 Task: Calculate mortgage payments for a home in Seattle, Washington, with a fixed-rate mortgage,.
Action: Mouse moved to (303, 232)
Screenshot: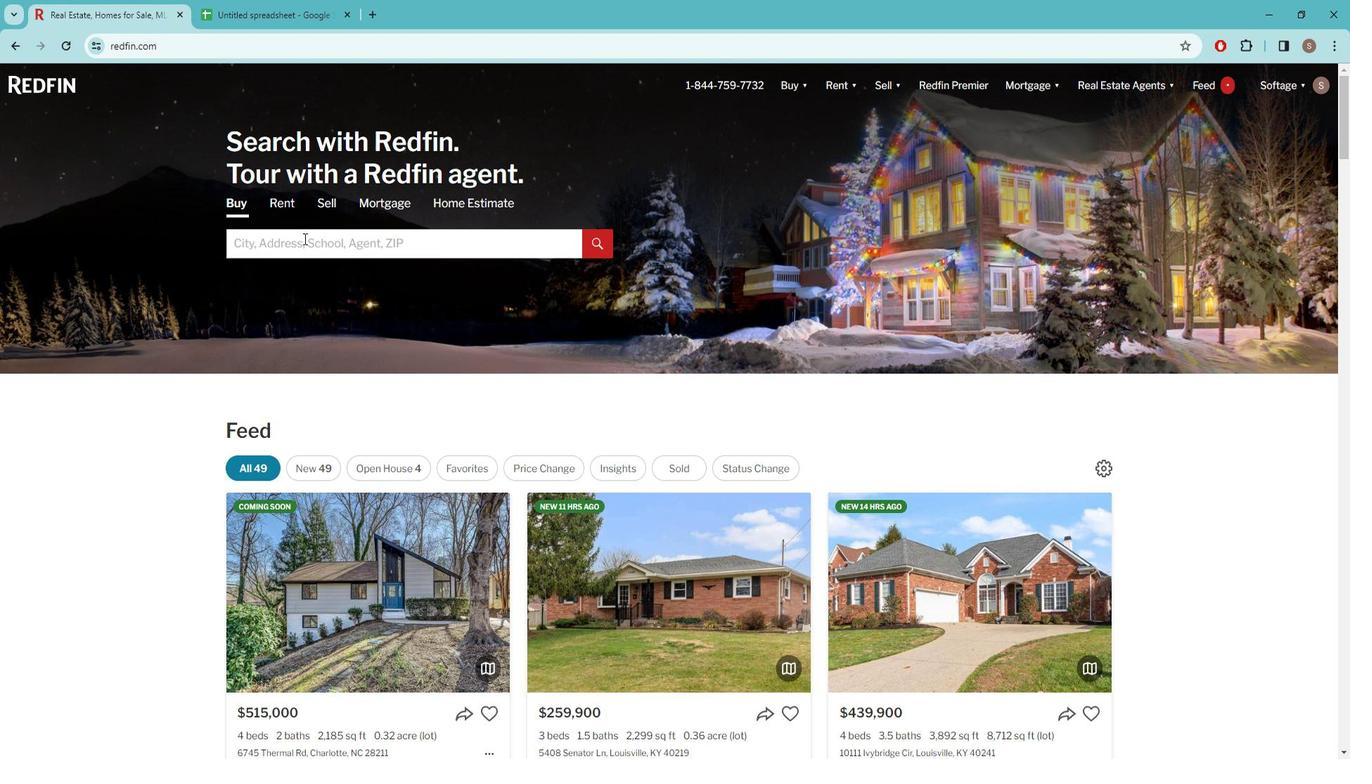 
Action: Mouse pressed left at (303, 232)
Screenshot: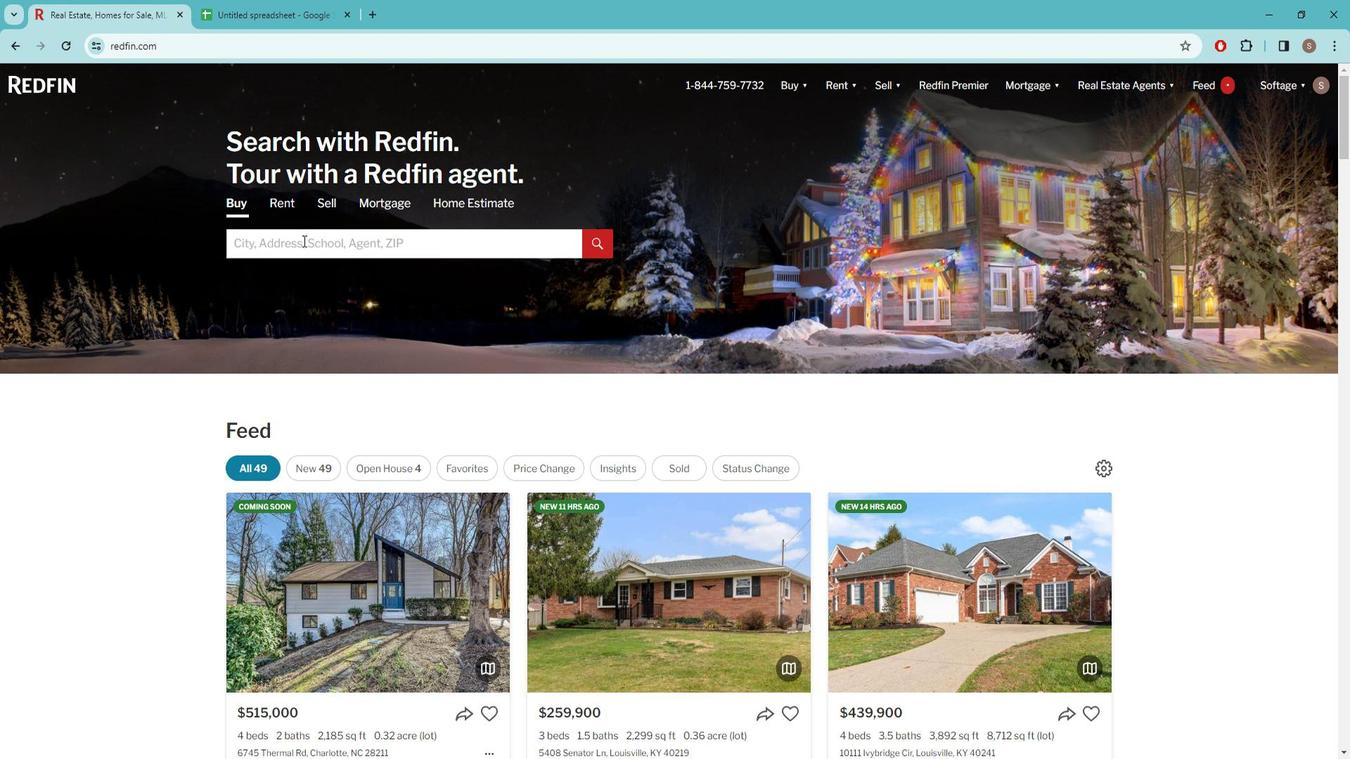 
Action: Mouse moved to (302, 233)
Screenshot: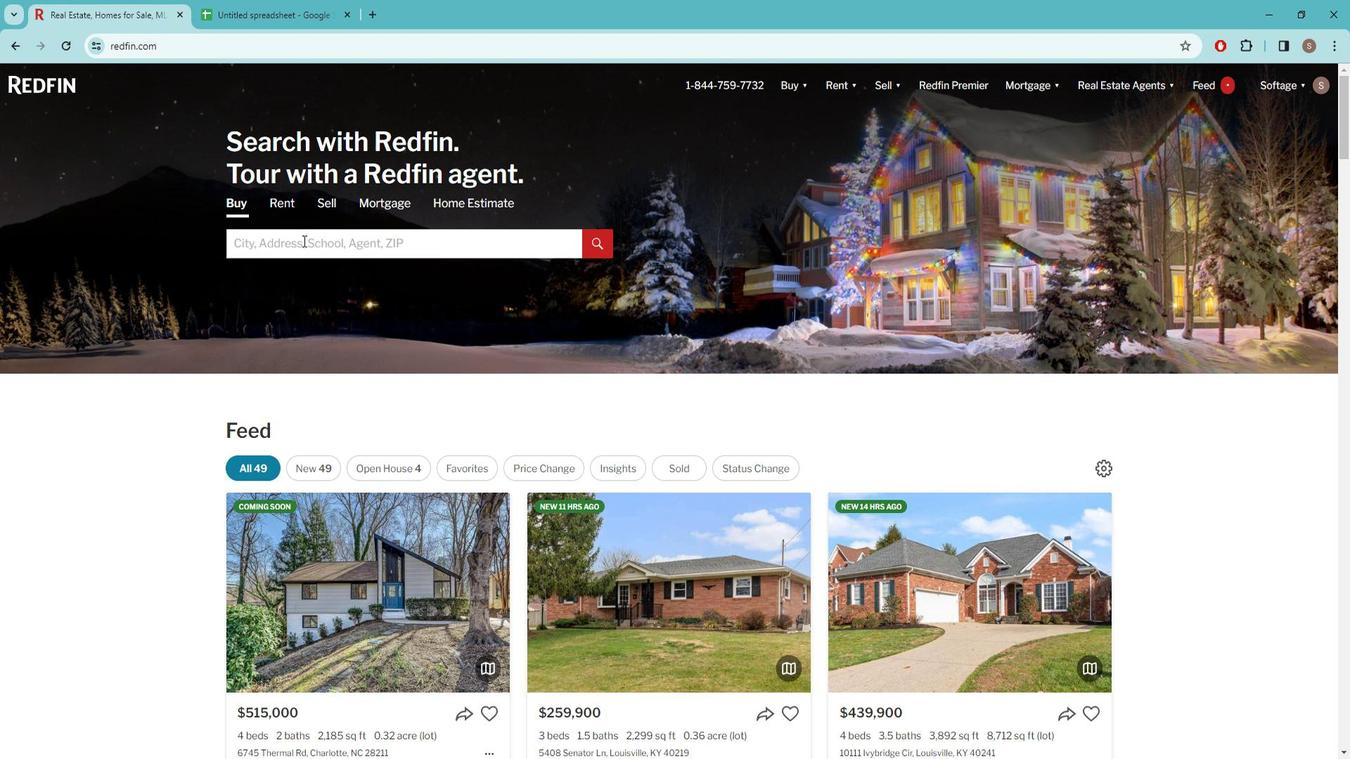 
Action: Key pressed s<Key.caps_lock>EATTLE
Screenshot: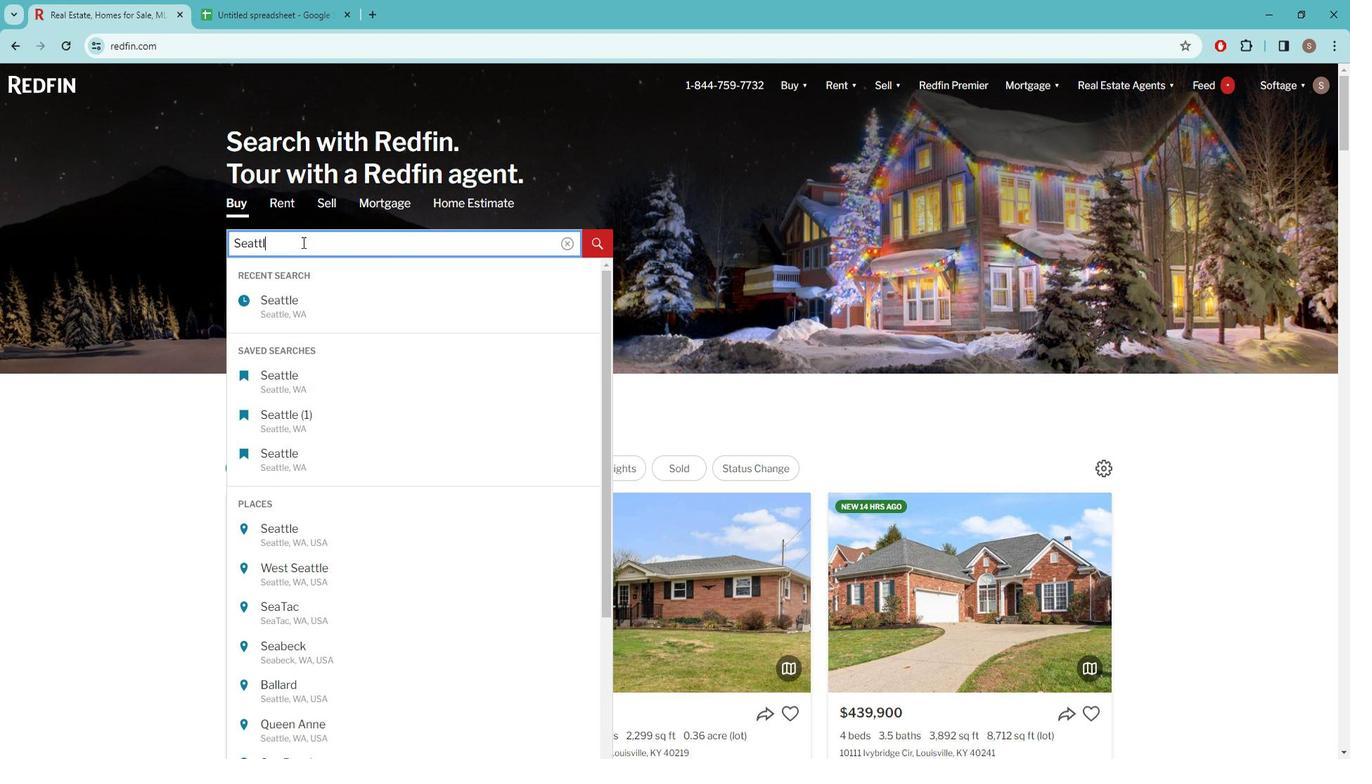 
Action: Mouse moved to (300, 287)
Screenshot: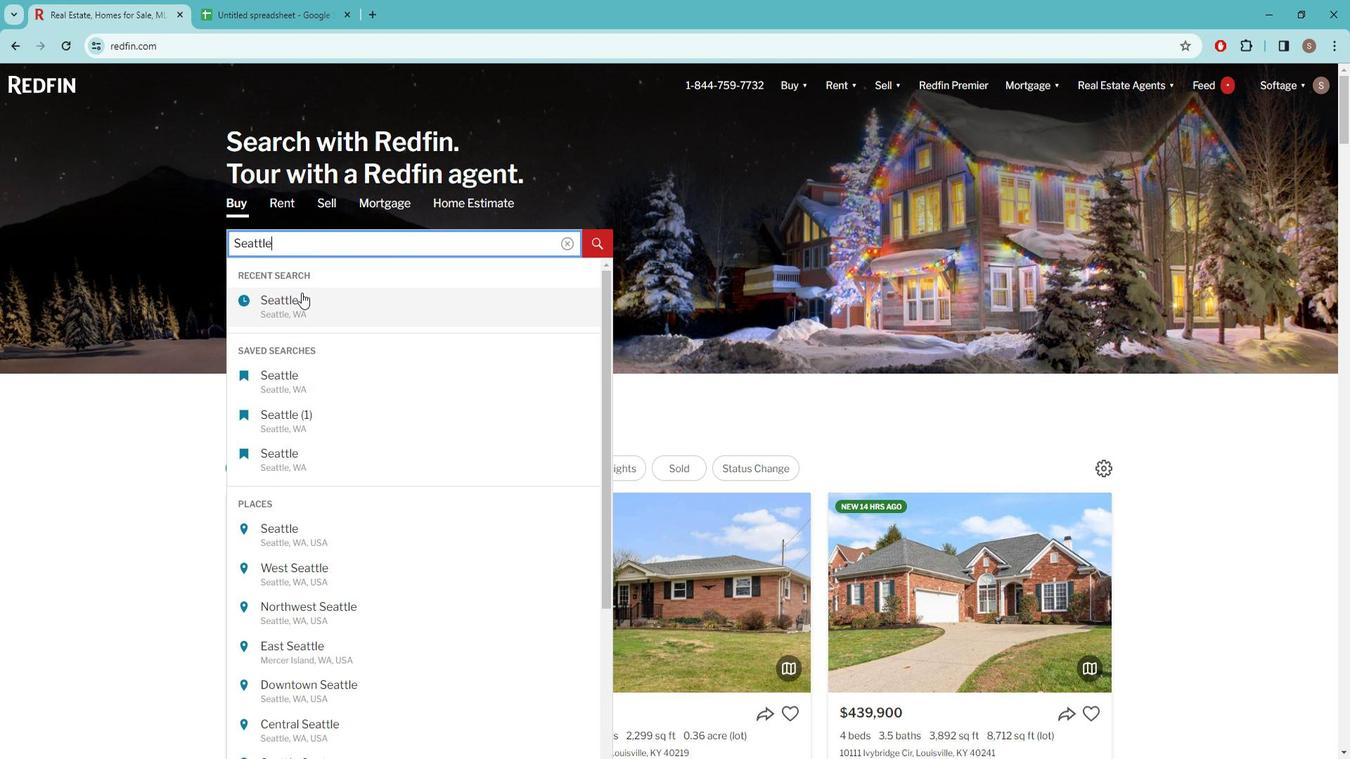
Action: Mouse pressed left at (300, 287)
Screenshot: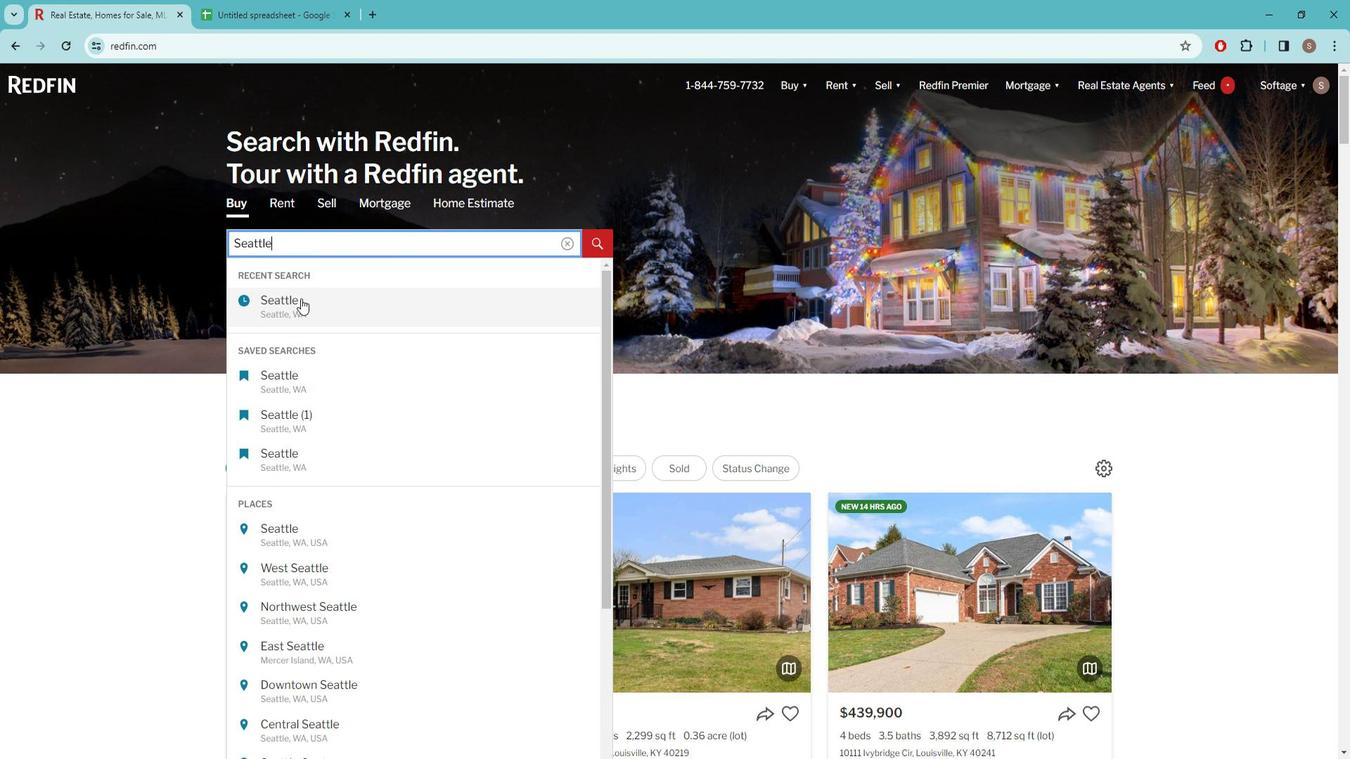 
Action: Mouse moved to (1018, 199)
Screenshot: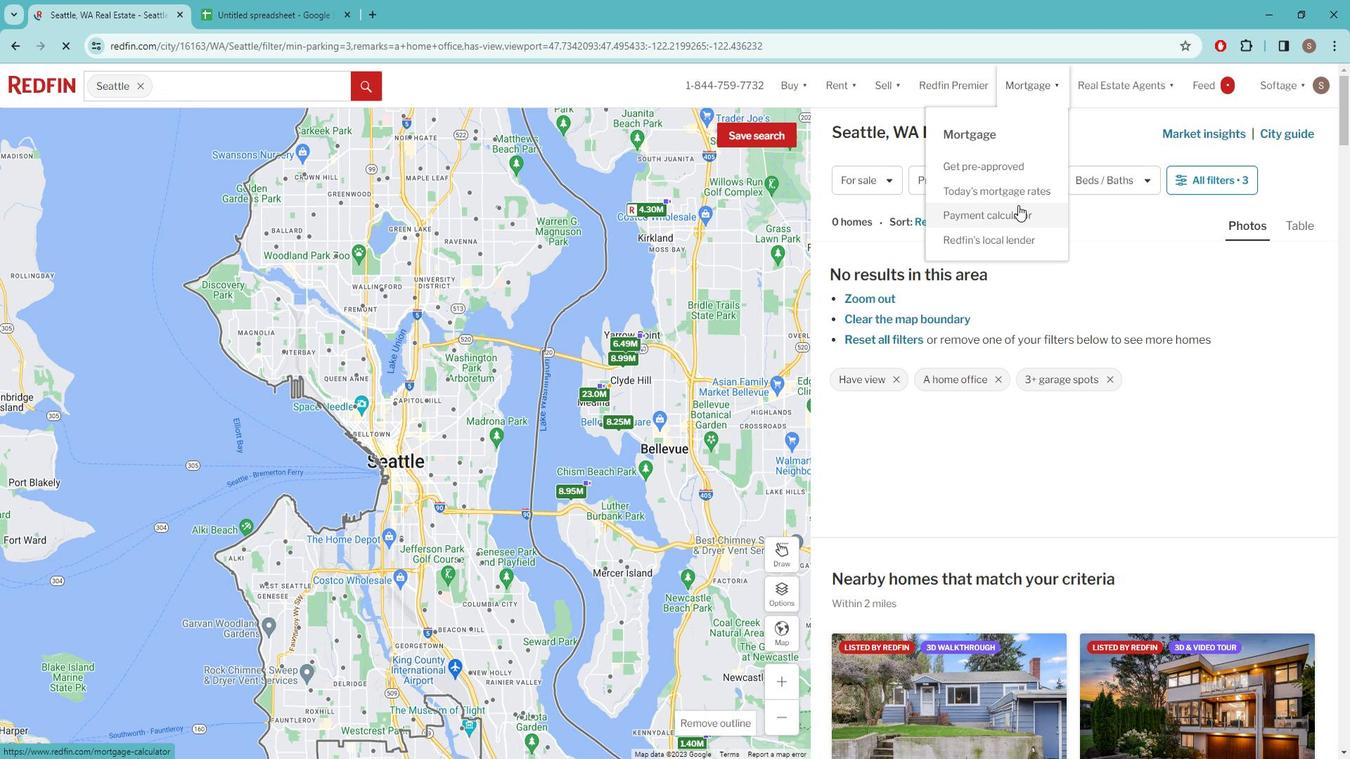 
Action: Mouse pressed left at (1018, 199)
Screenshot: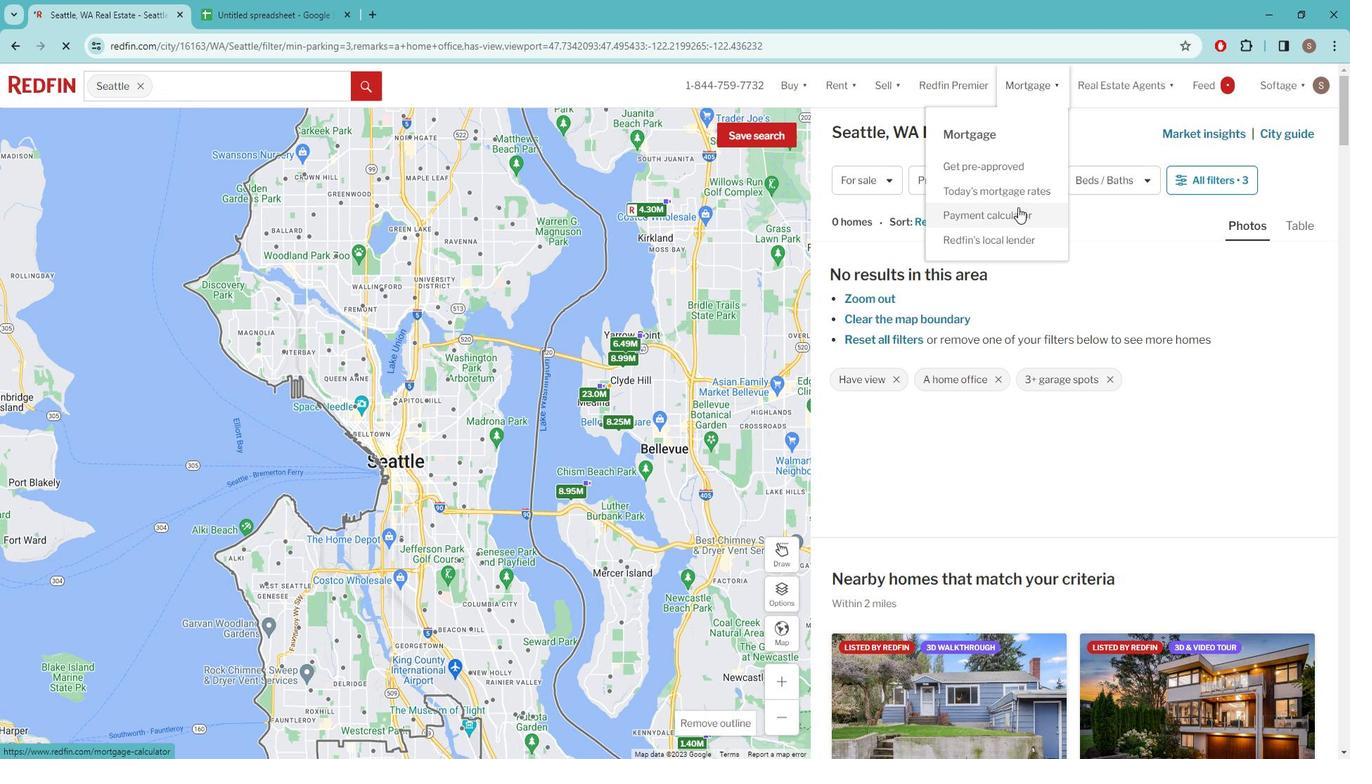 
Action: Mouse moved to (450, 189)
Screenshot: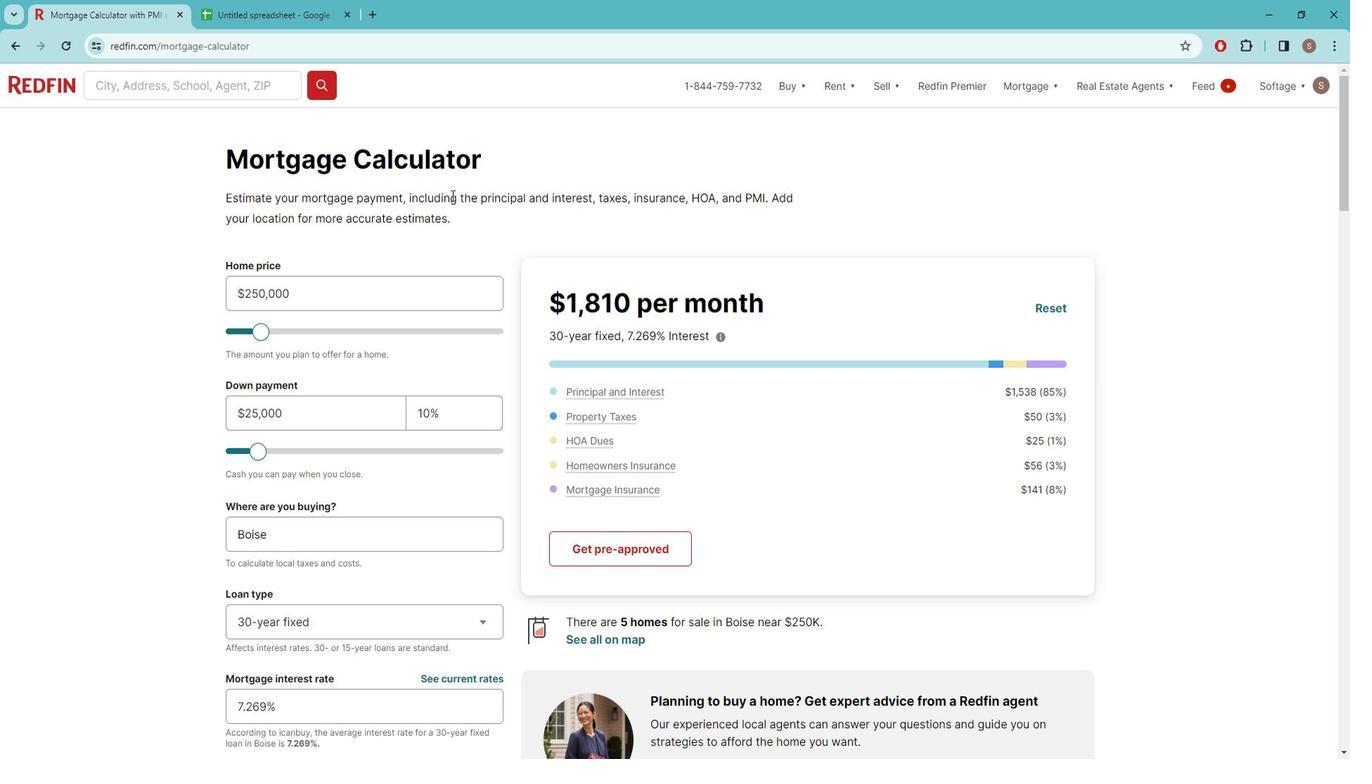 
Action: Mouse scrolled (450, 188) with delta (0, 0)
Screenshot: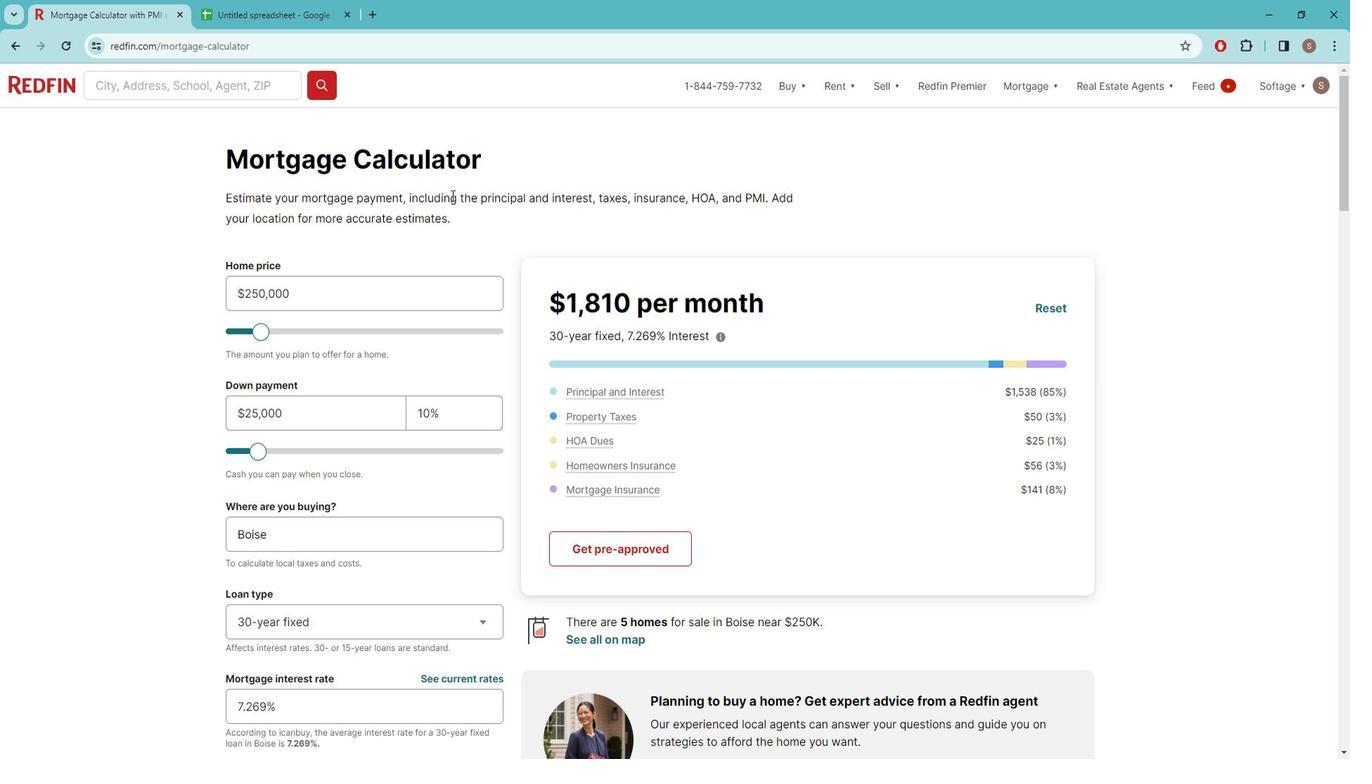 
Action: Mouse moved to (417, 441)
Screenshot: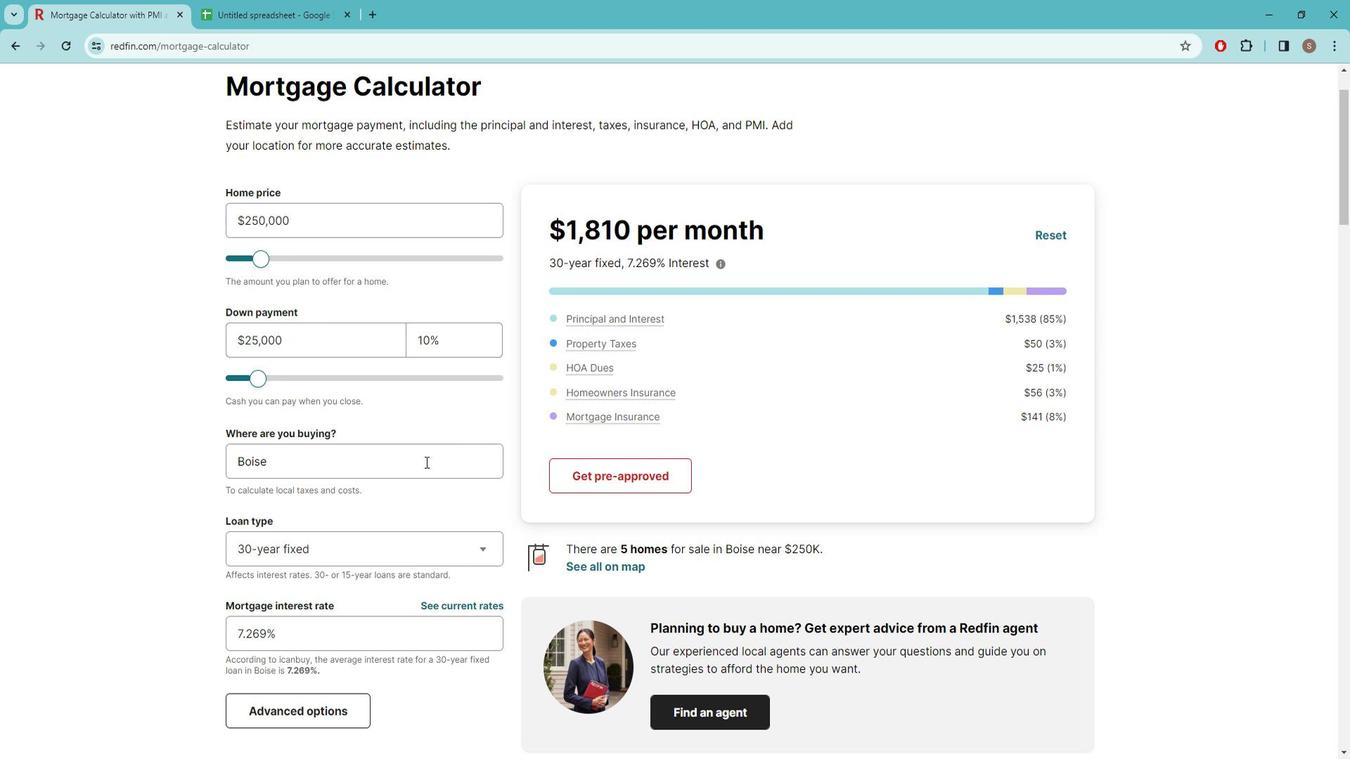 
Action: Mouse pressed left at (417, 441)
Screenshot: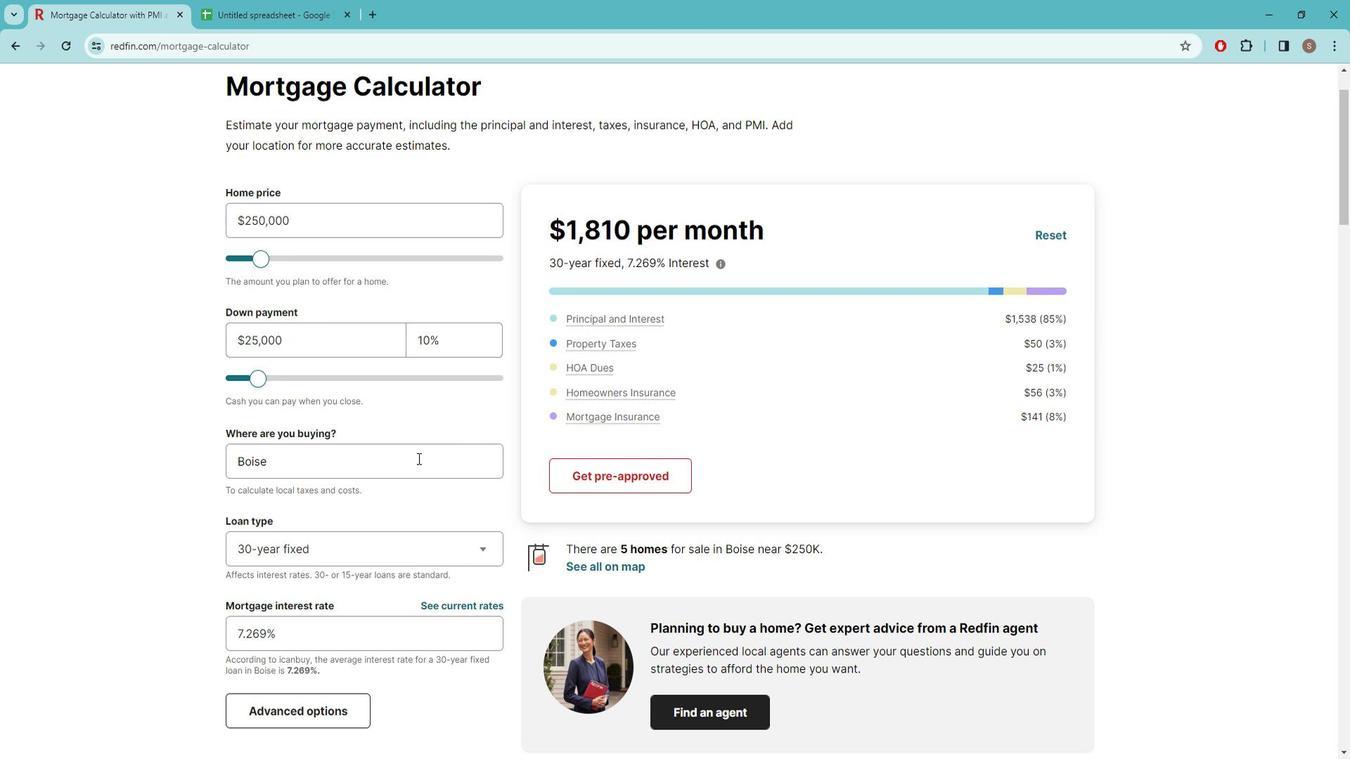 
Action: Key pressed <Key.backspace><Key.backspace><Key.backspace><Key.backspace><Key.backspace><Key.backspace><Key.backspace><Key.backspace><Key.backspace><Key.backspace><Key.backspace><Key.backspace><Key.backspace><Key.backspace><Key.backspace><Key.backspace><Key.backspace><Key.backspace><Key.caps_lock>s<Key.caps_lock>EATTLE
Screenshot: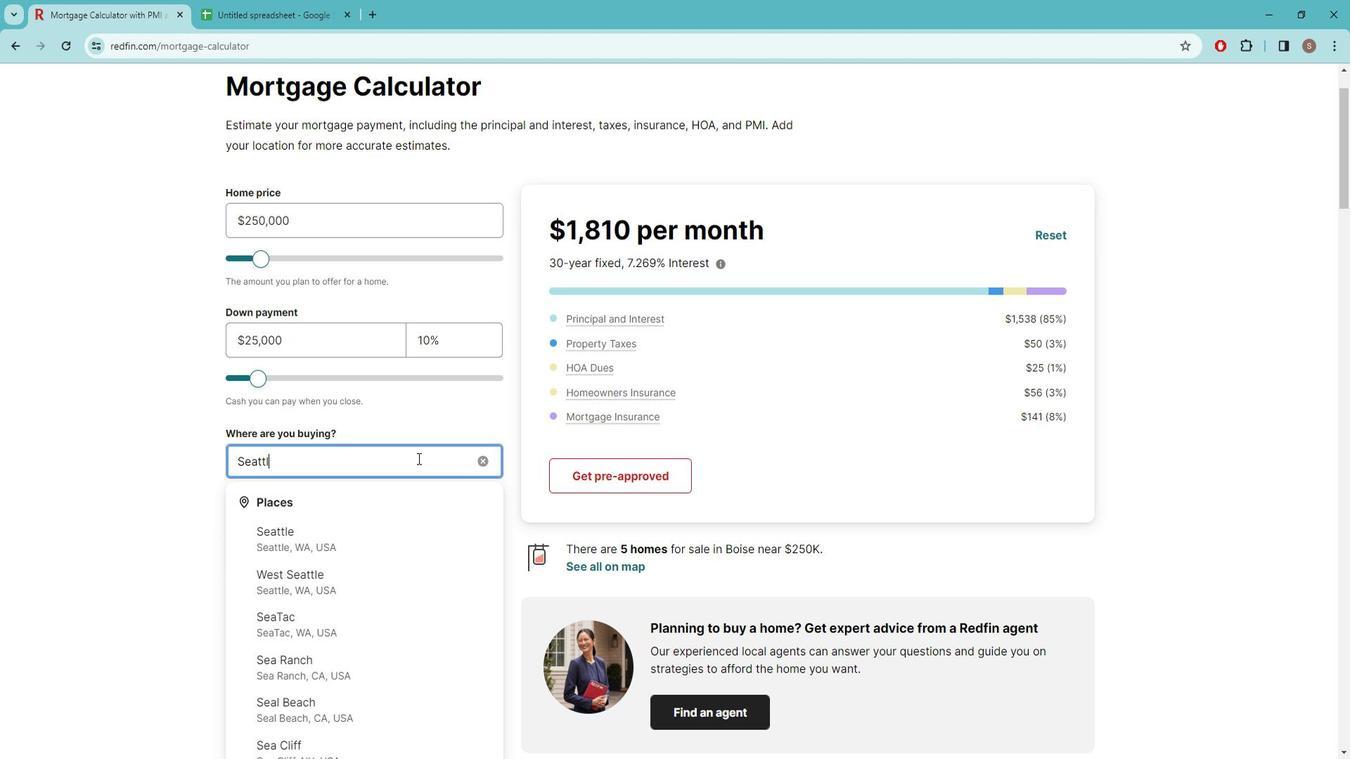 
Action: Mouse moved to (358, 509)
Screenshot: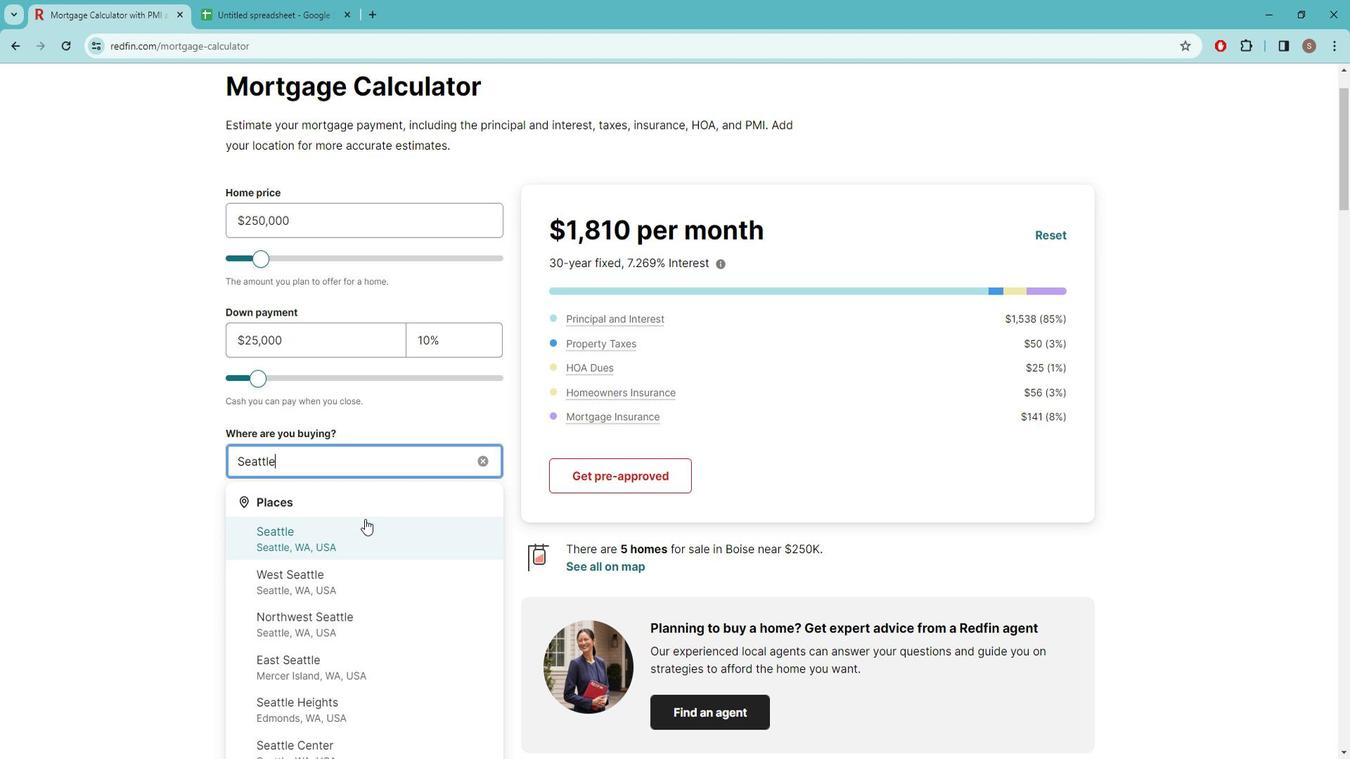 
Action: Mouse pressed left at (358, 509)
Screenshot: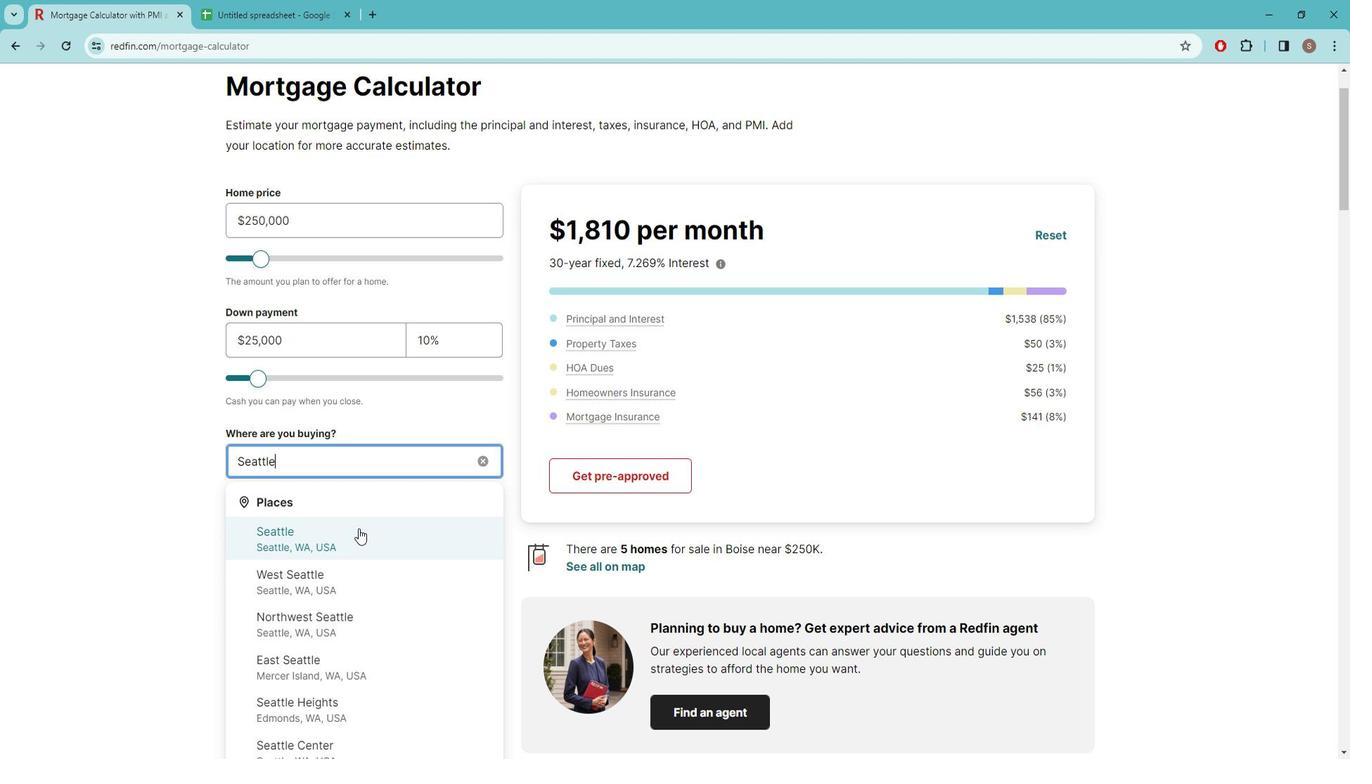 
Action: Mouse moved to (398, 483)
Screenshot: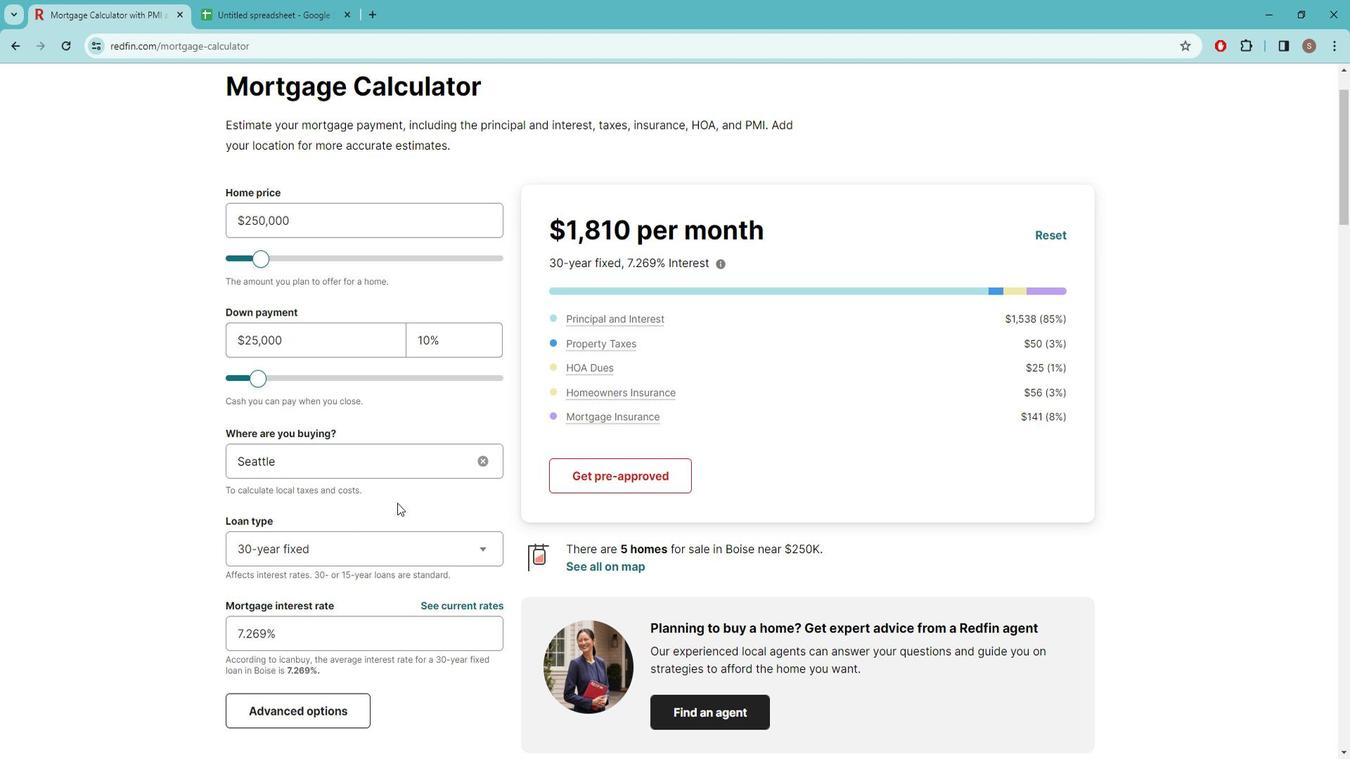 
Action: Mouse scrolled (398, 482) with delta (0, 0)
Screenshot: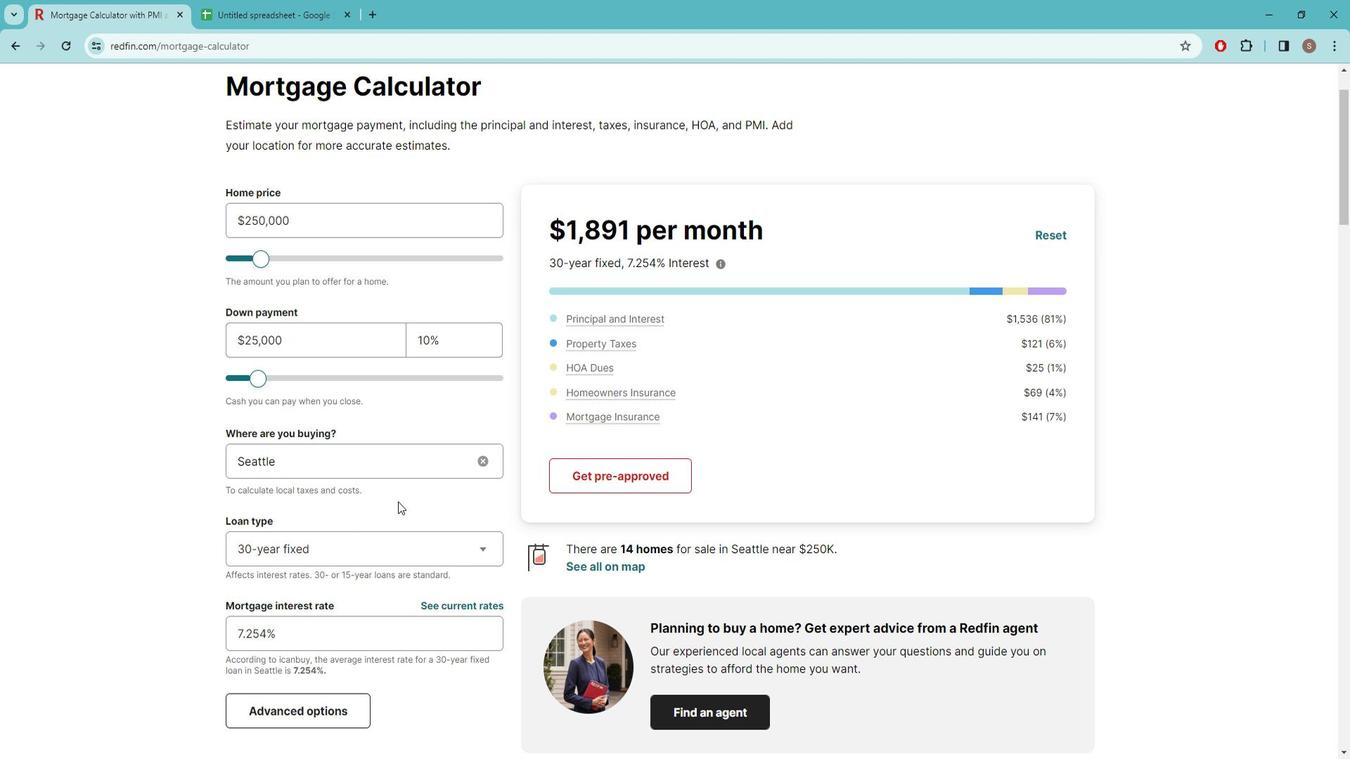 
Action: Mouse moved to (316, 608)
Screenshot: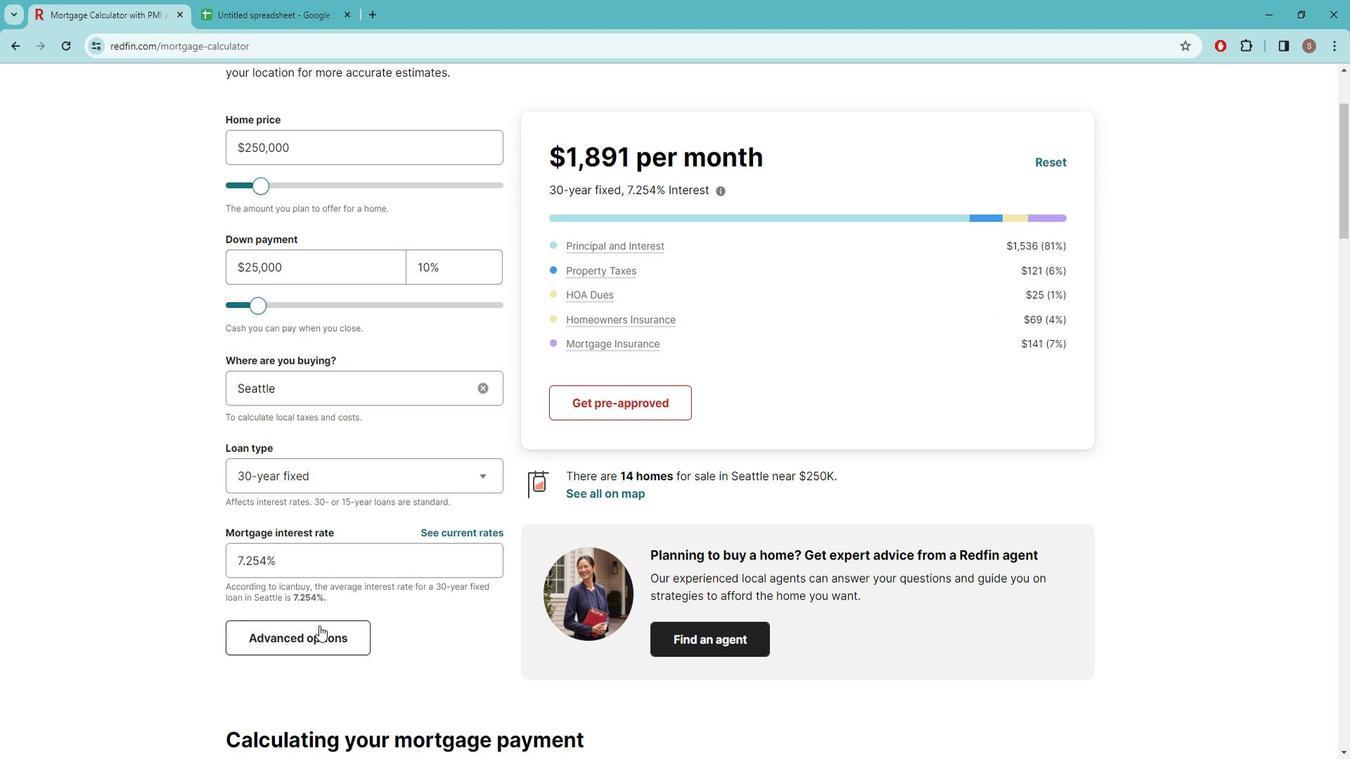 
Action: Mouse pressed left at (316, 608)
Screenshot: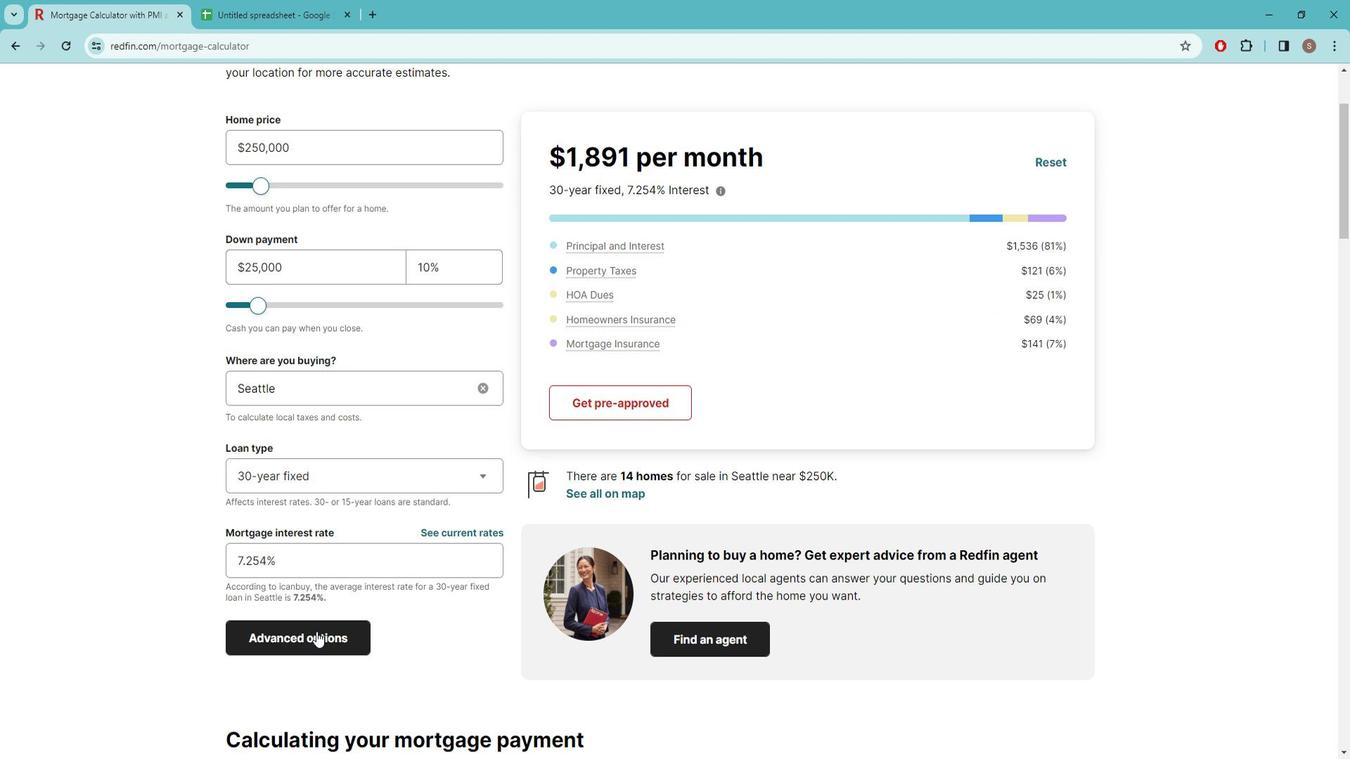 
Action: Mouse moved to (866, 529)
Screenshot: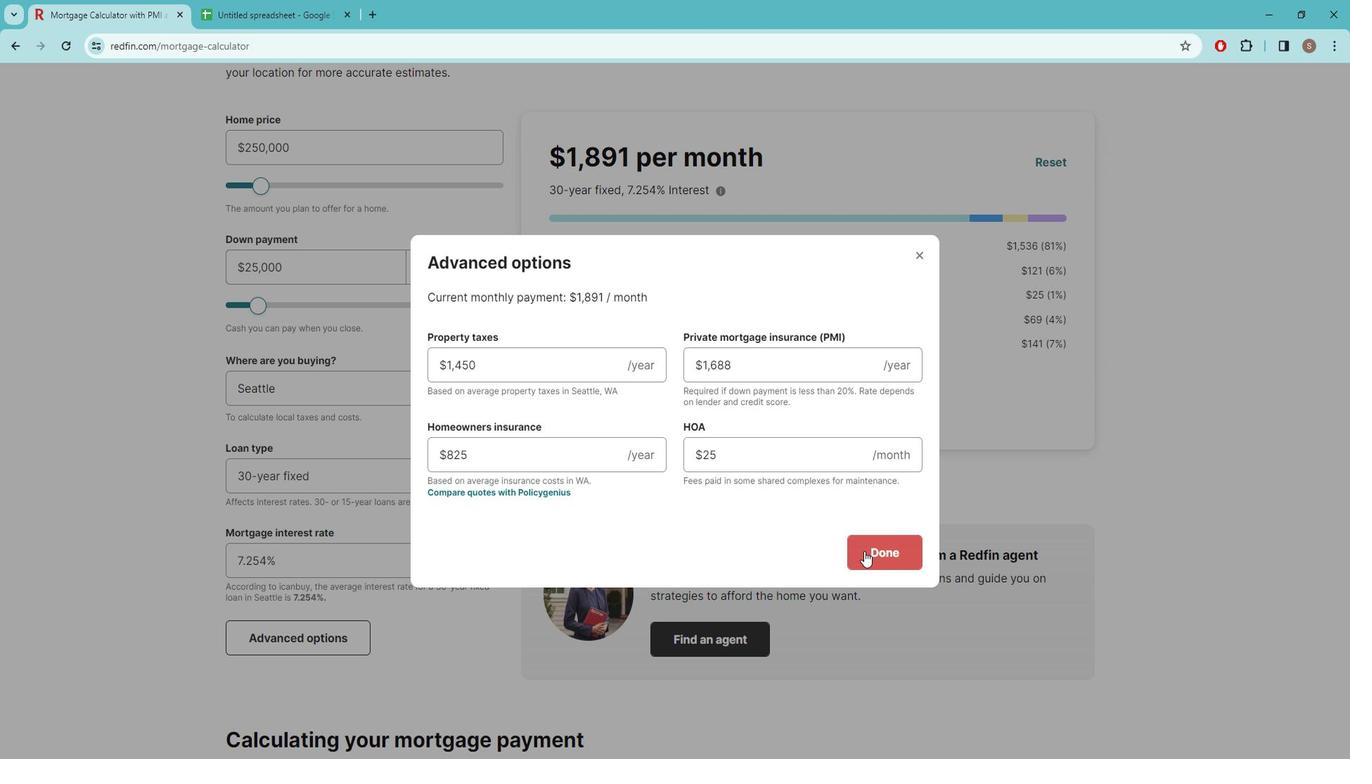
Action: Mouse pressed left at (866, 529)
Screenshot: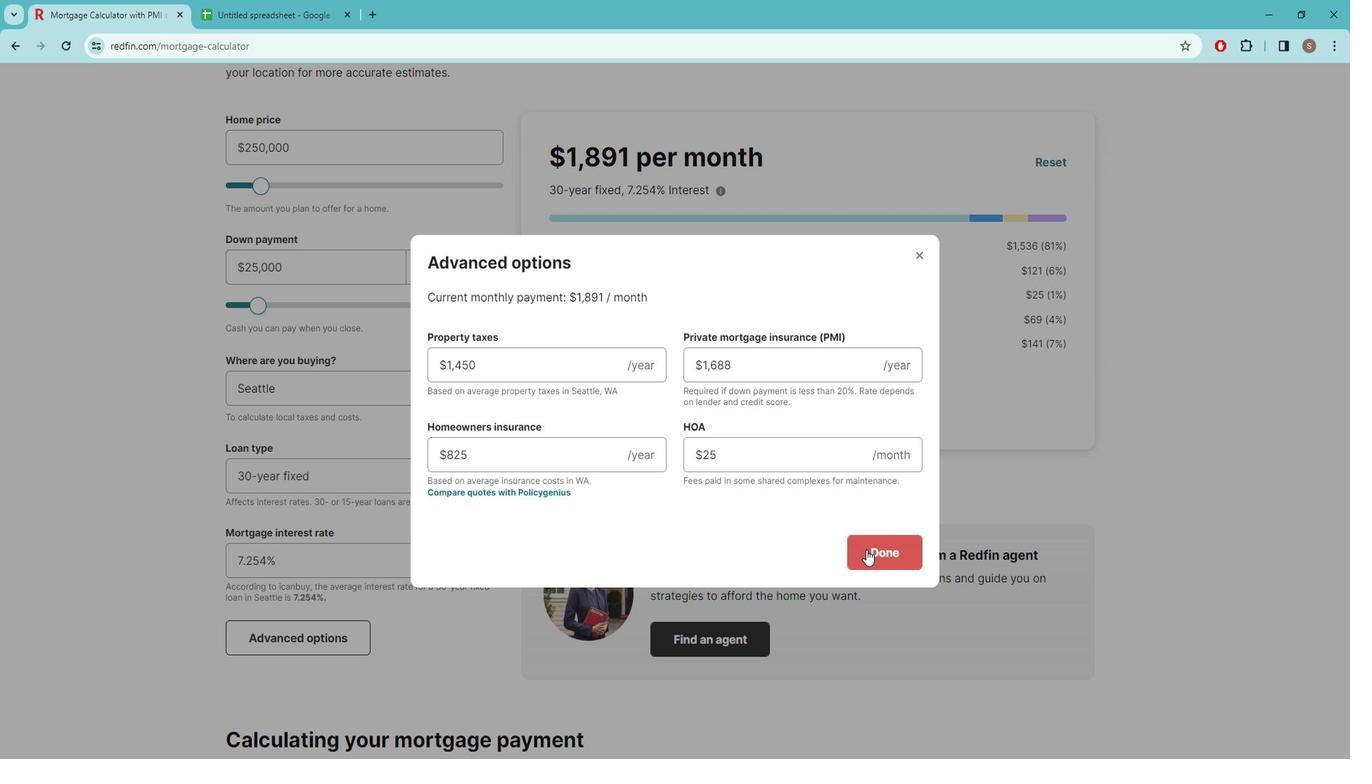 
Action: Mouse moved to (907, 535)
Screenshot: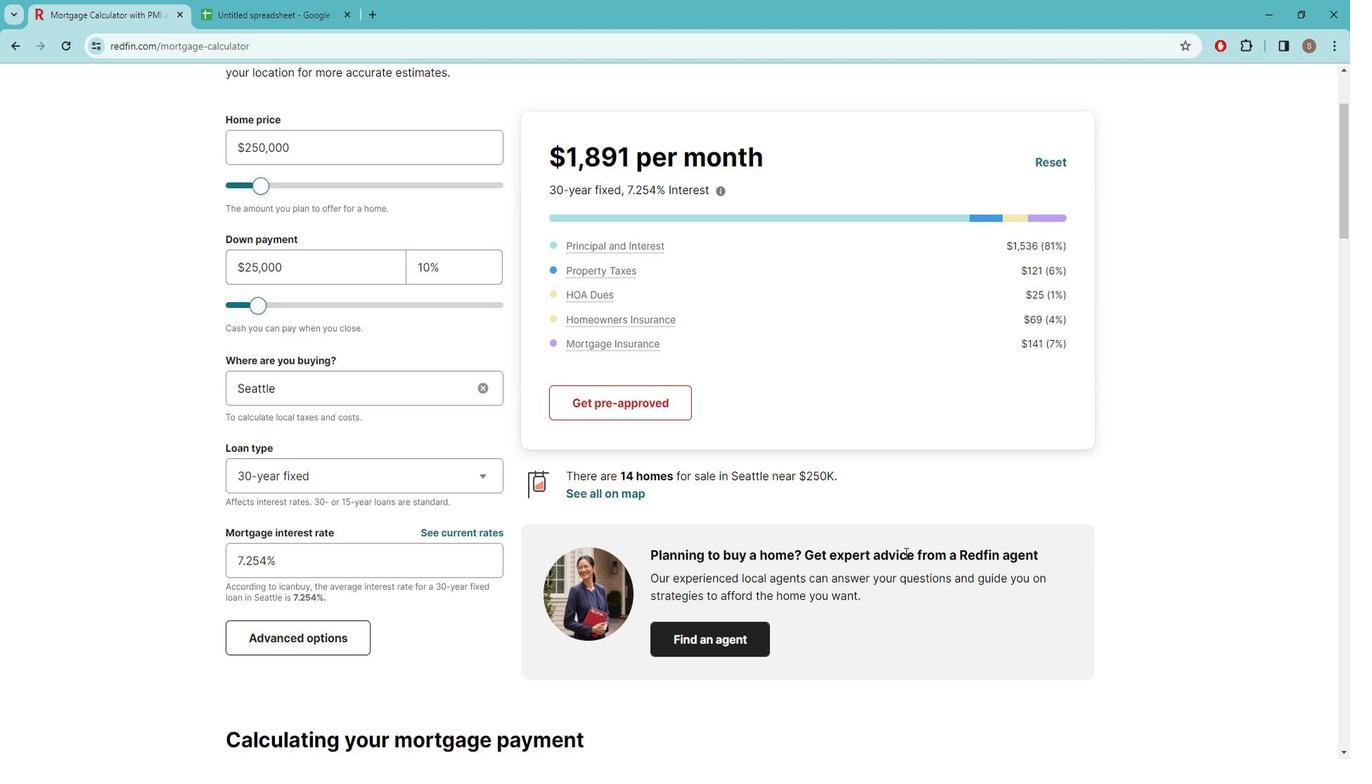 
Action: Mouse scrolled (907, 535) with delta (0, 0)
Screenshot: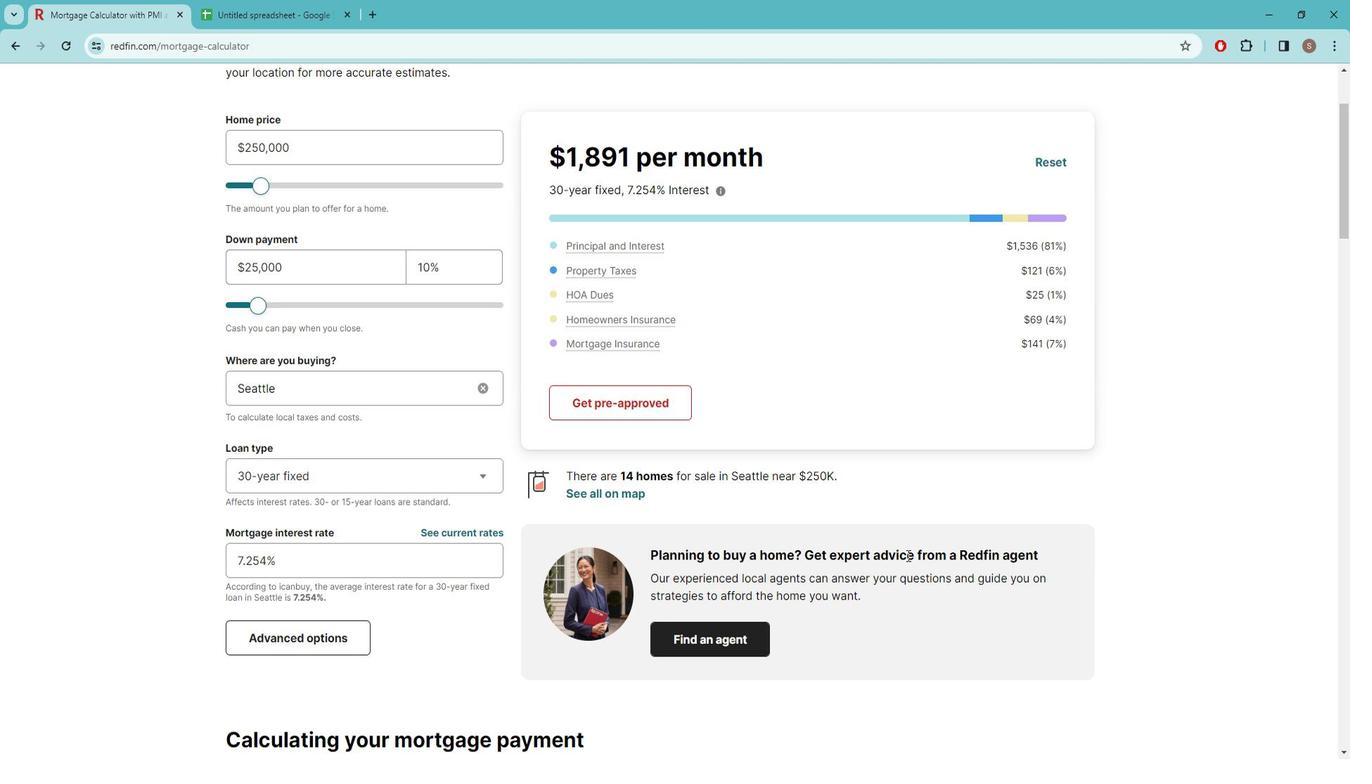 
